 Task: Create a rule from the Agile list, Priority changed -> Complete task in the project AgileHorizon if Priority Cleared then Complete Task
Action: Mouse moved to (70, 438)
Screenshot: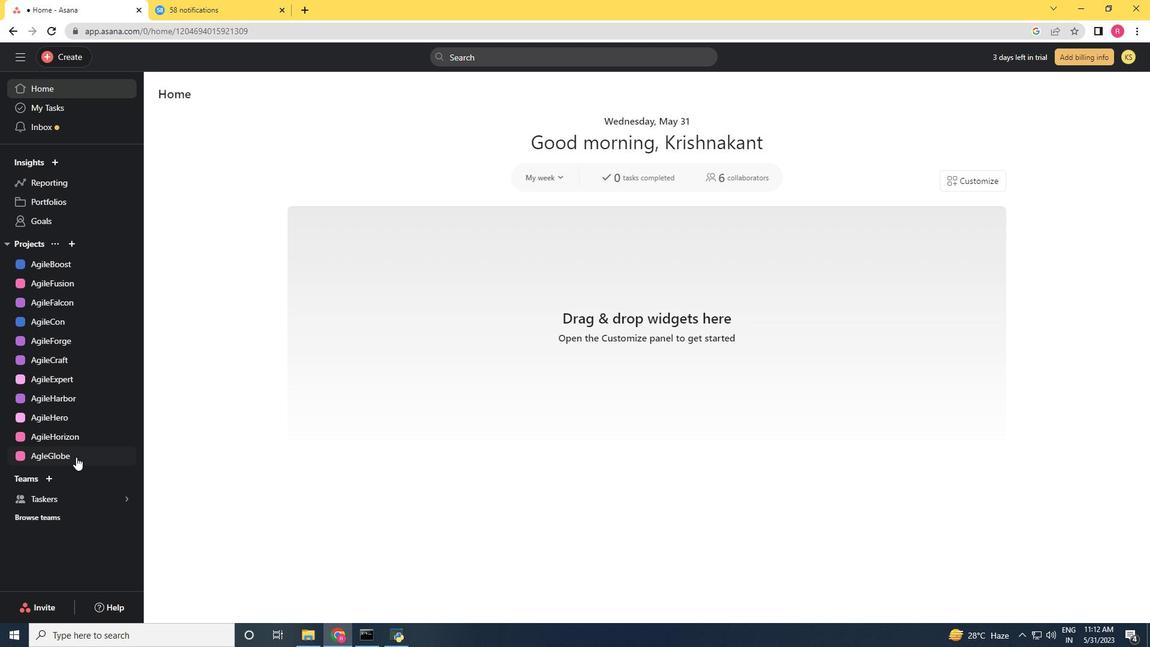 
Action: Mouse pressed left at (70, 438)
Screenshot: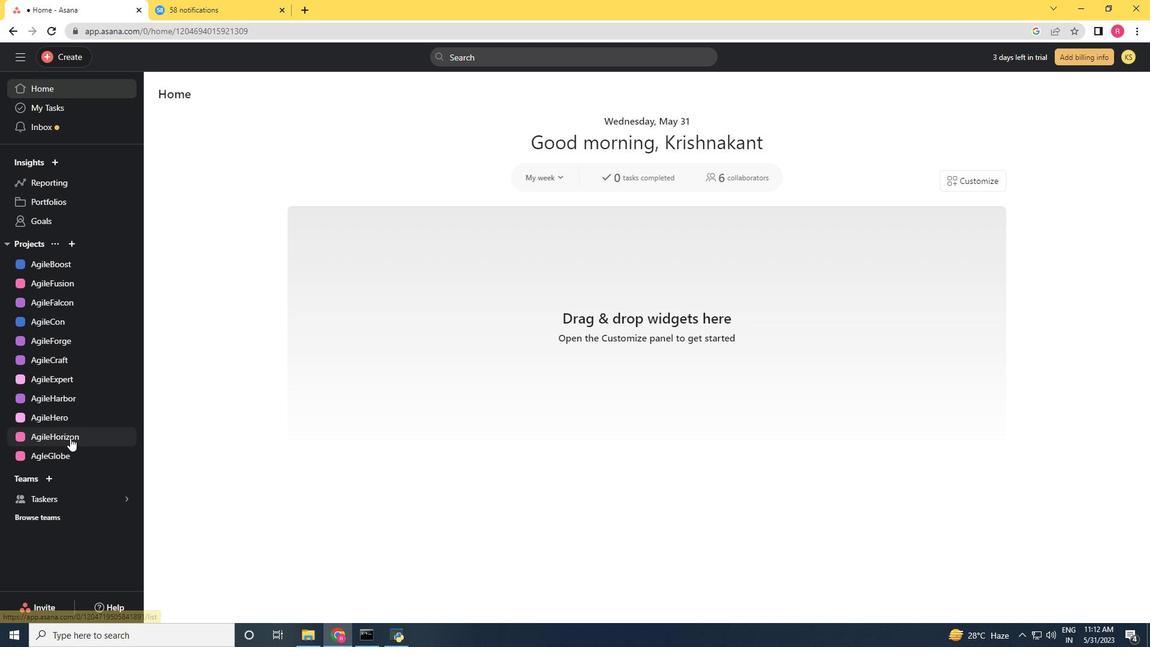 
Action: Mouse moved to (1103, 101)
Screenshot: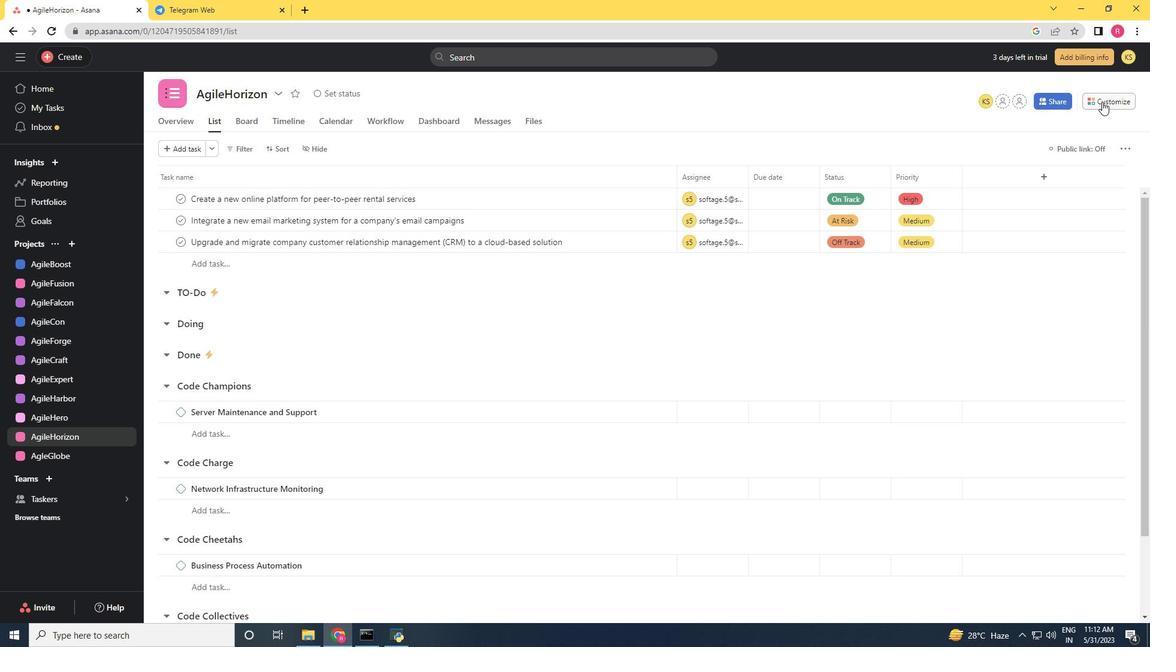 
Action: Mouse pressed left at (1103, 101)
Screenshot: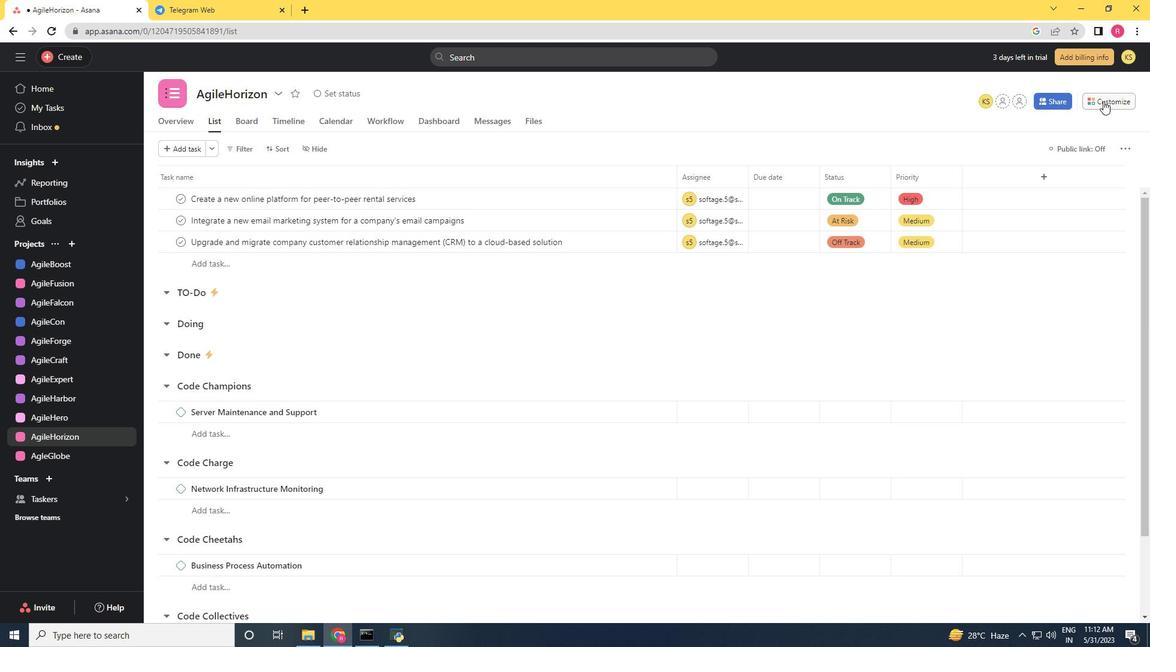 
Action: Mouse moved to (907, 263)
Screenshot: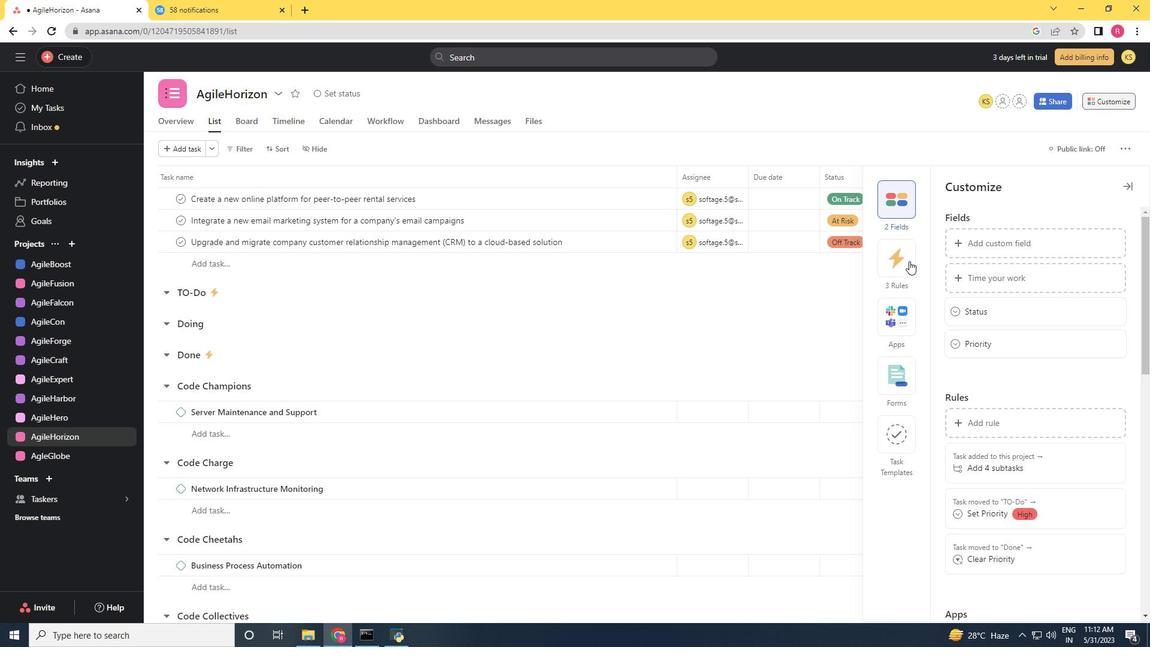 
Action: Mouse pressed left at (907, 263)
Screenshot: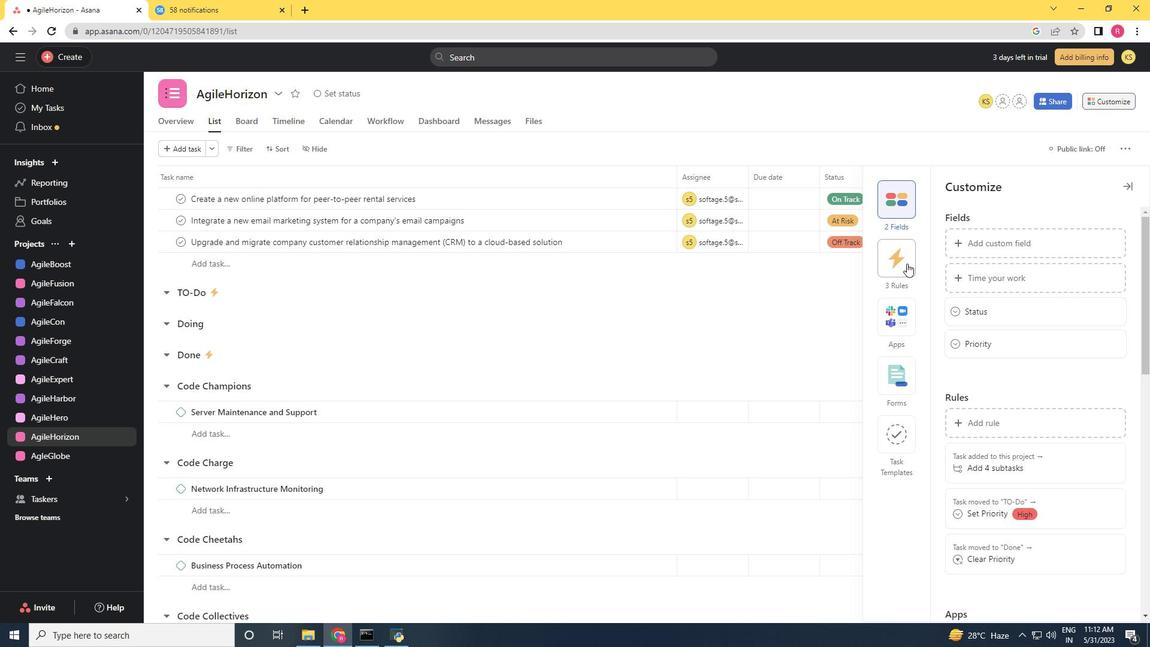 
Action: Mouse moved to (984, 247)
Screenshot: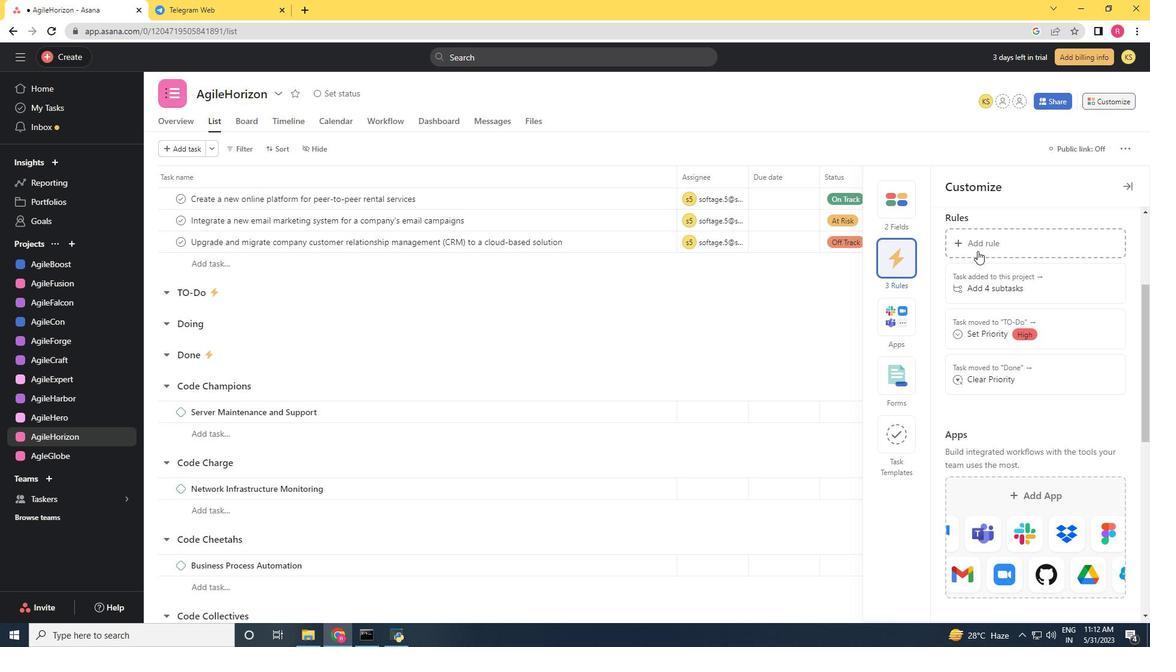 
Action: Mouse pressed left at (984, 247)
Screenshot: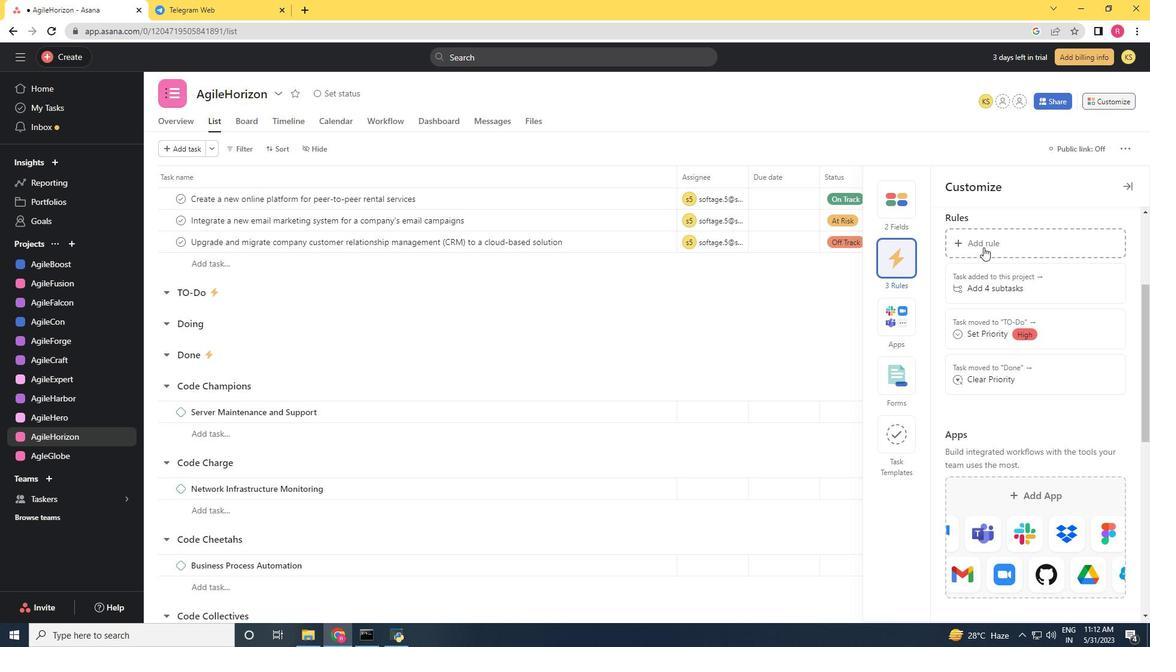 
Action: Mouse moved to (239, 184)
Screenshot: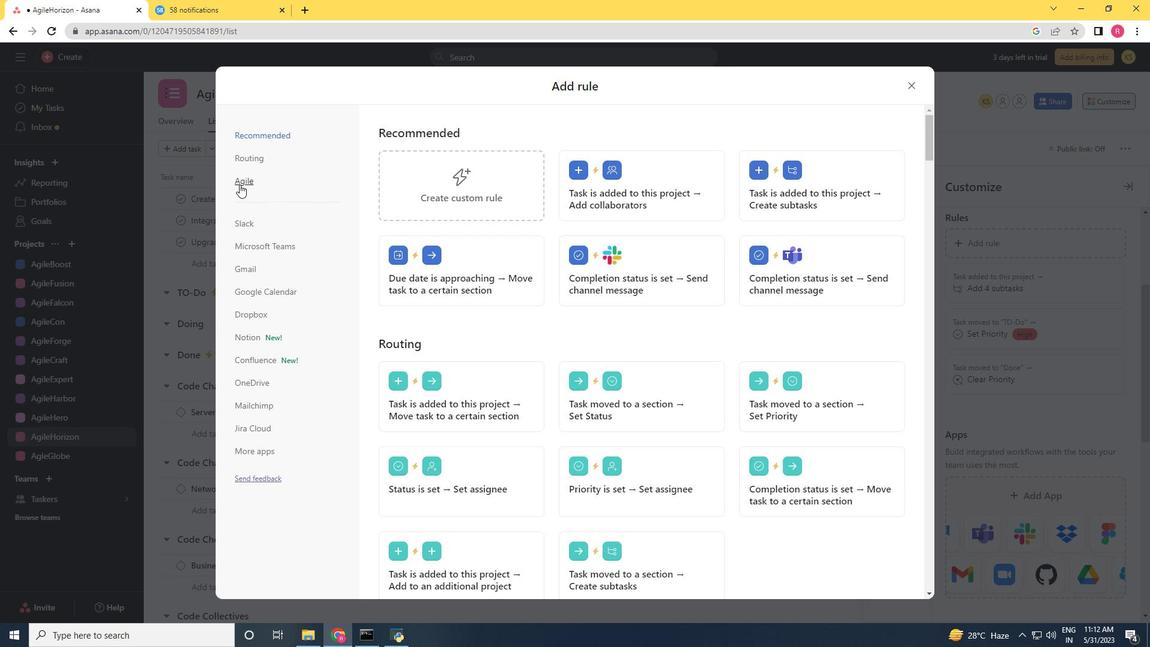 
Action: Mouse pressed left at (239, 184)
Screenshot: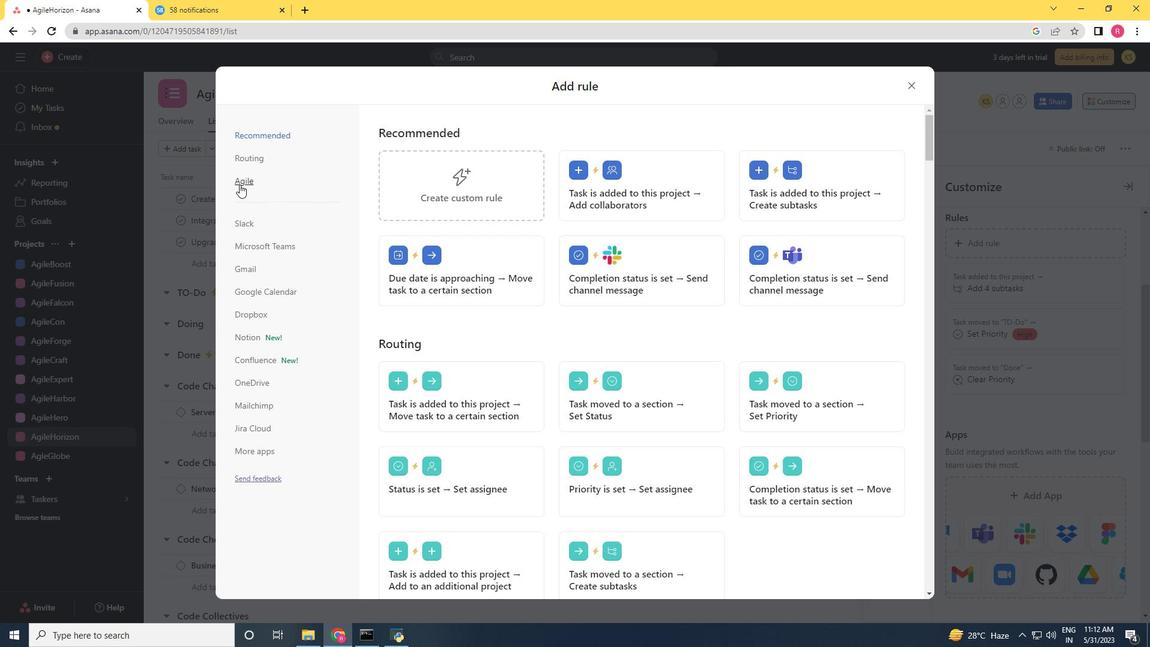 
Action: Mouse moved to (692, 194)
Screenshot: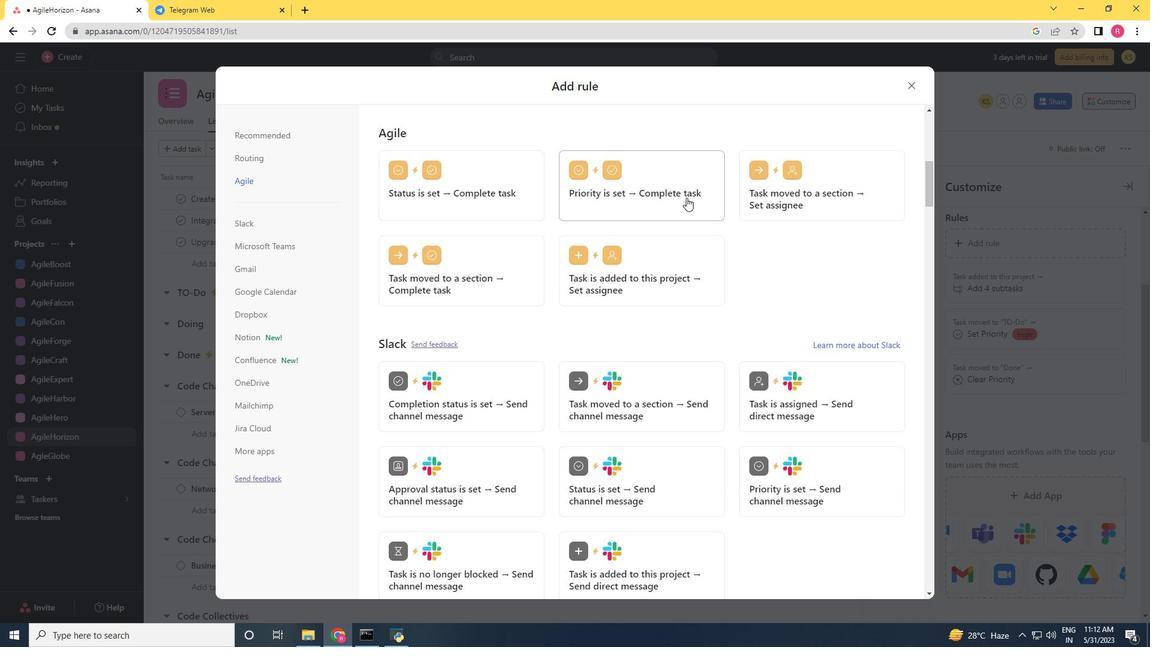 
Action: Mouse pressed left at (692, 194)
Screenshot: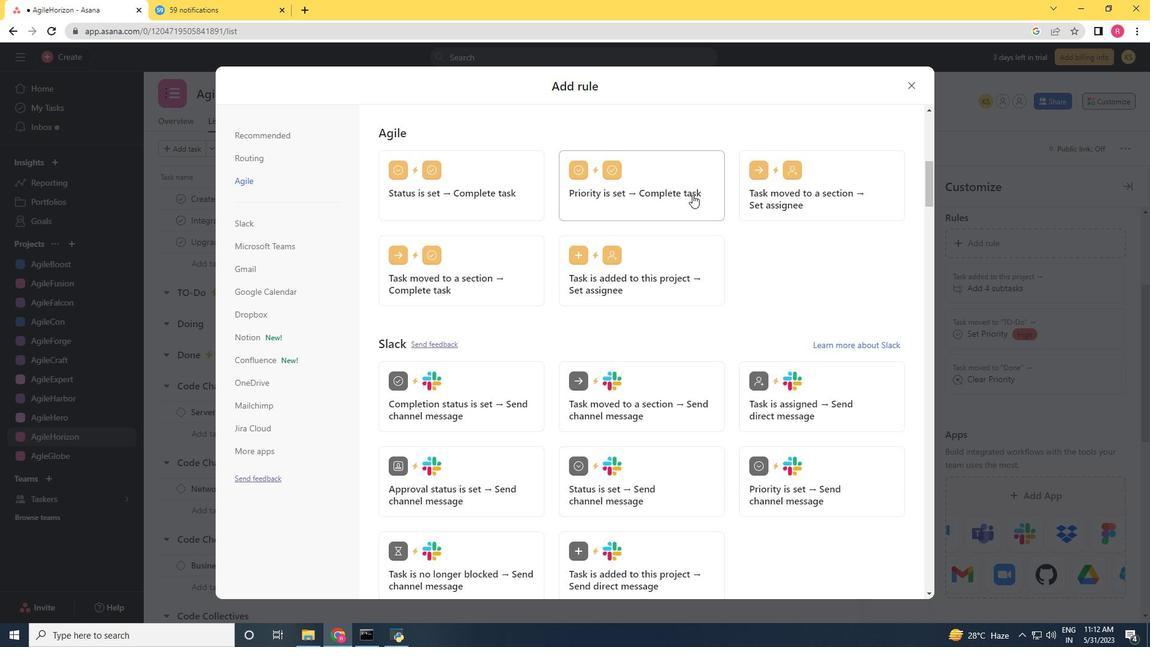 
Action: Mouse moved to (814, 209)
Screenshot: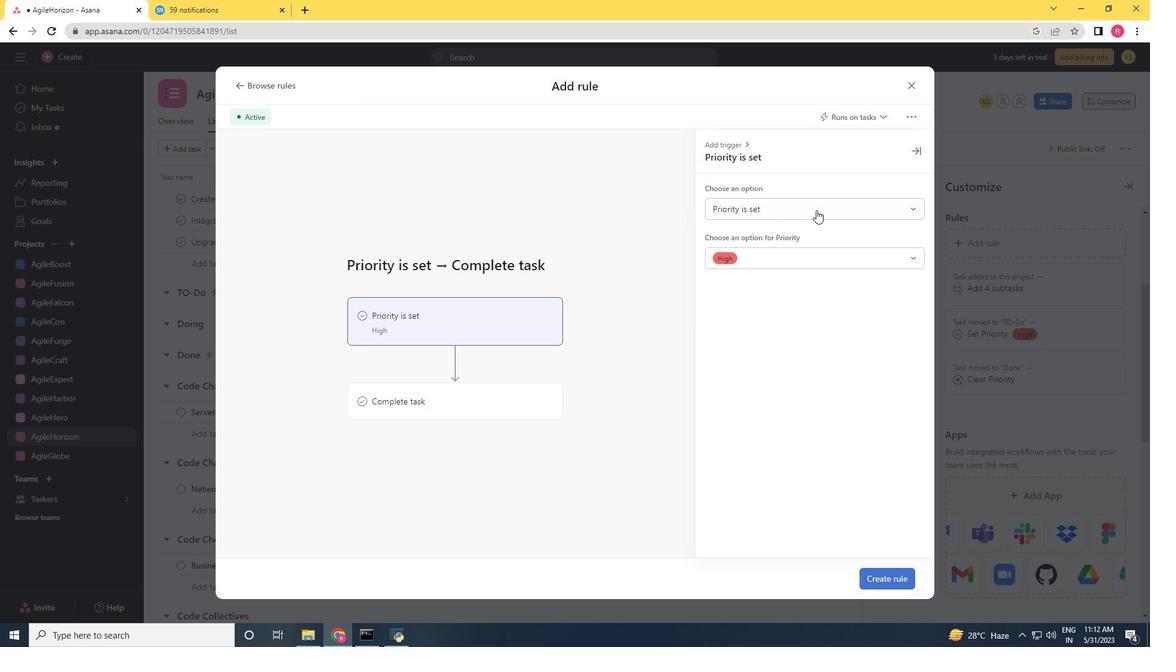 
Action: Mouse pressed left at (814, 209)
Screenshot: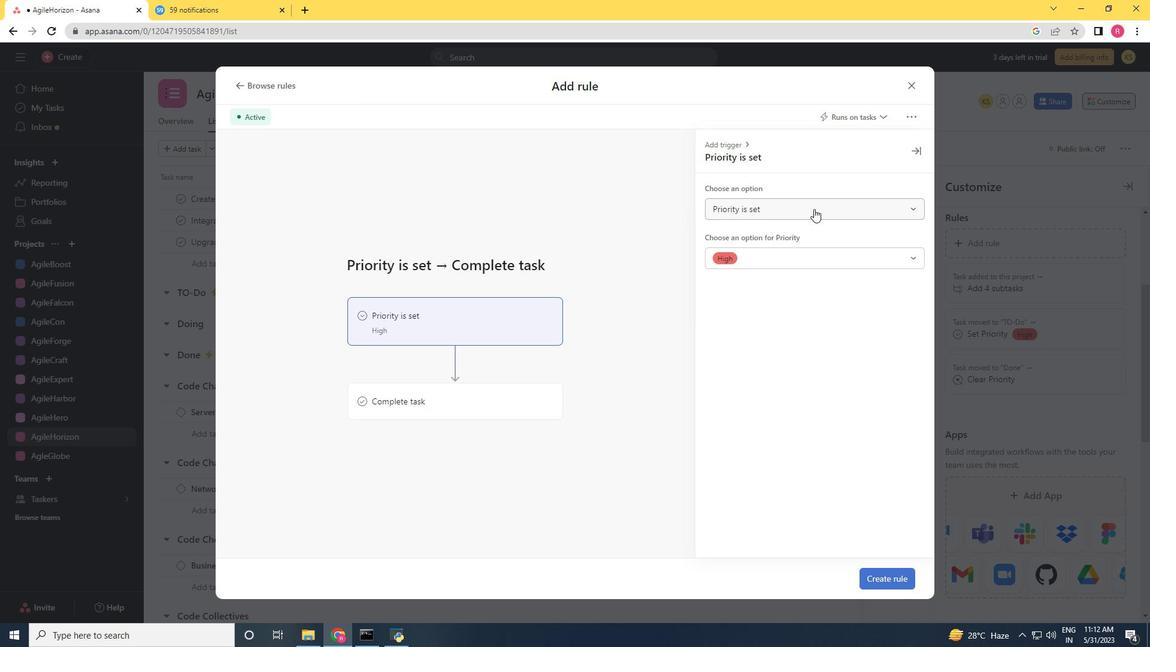 
Action: Mouse moved to (767, 251)
Screenshot: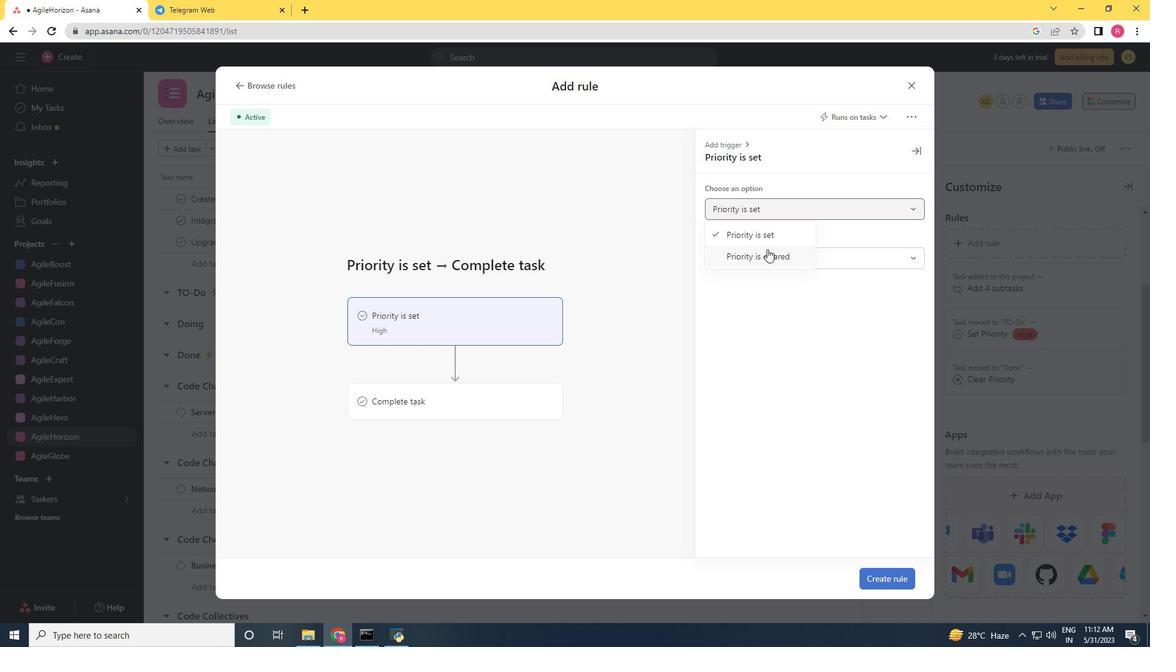 
Action: Mouse pressed left at (767, 251)
Screenshot: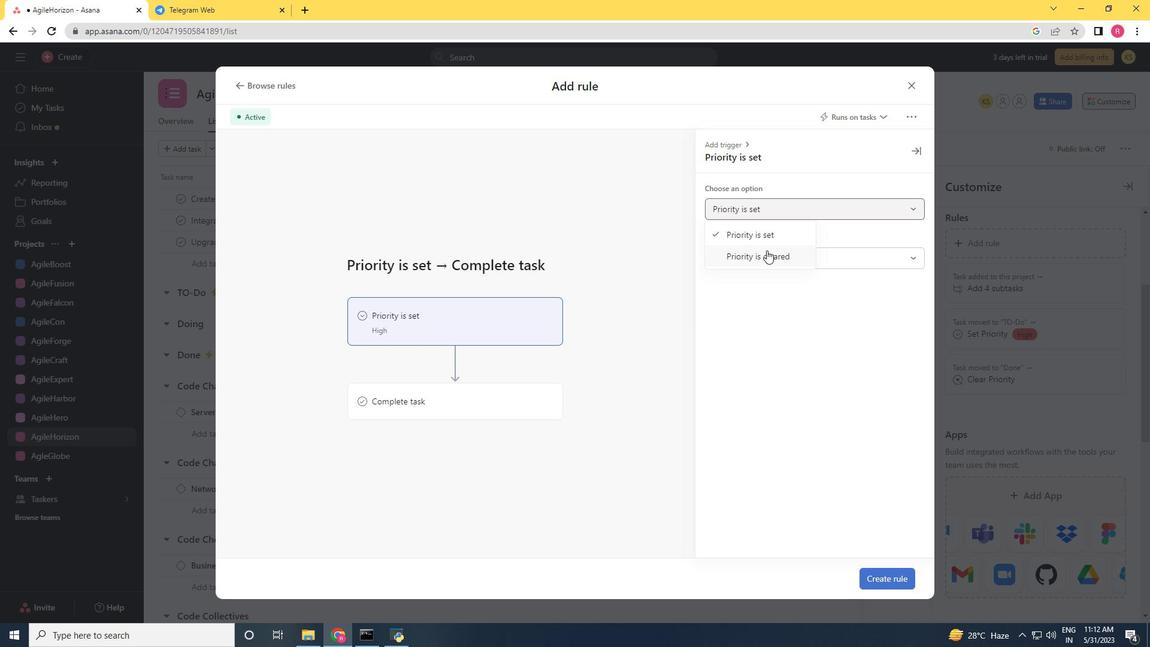 
Action: Mouse moved to (465, 388)
Screenshot: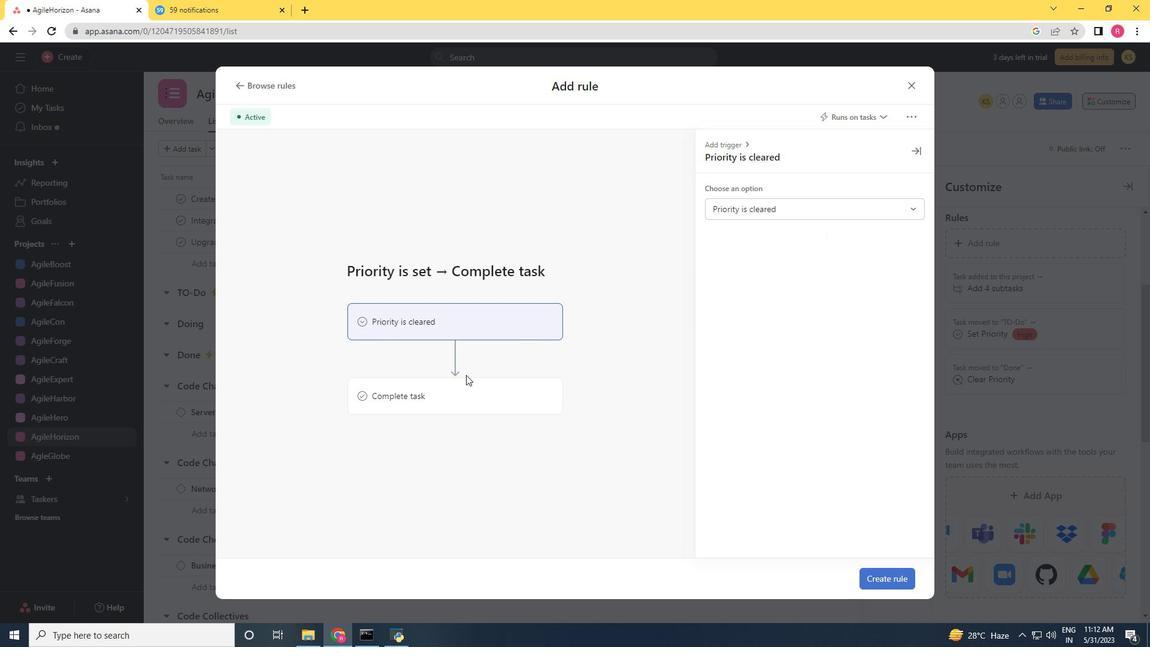 
Action: Mouse pressed left at (465, 388)
Screenshot: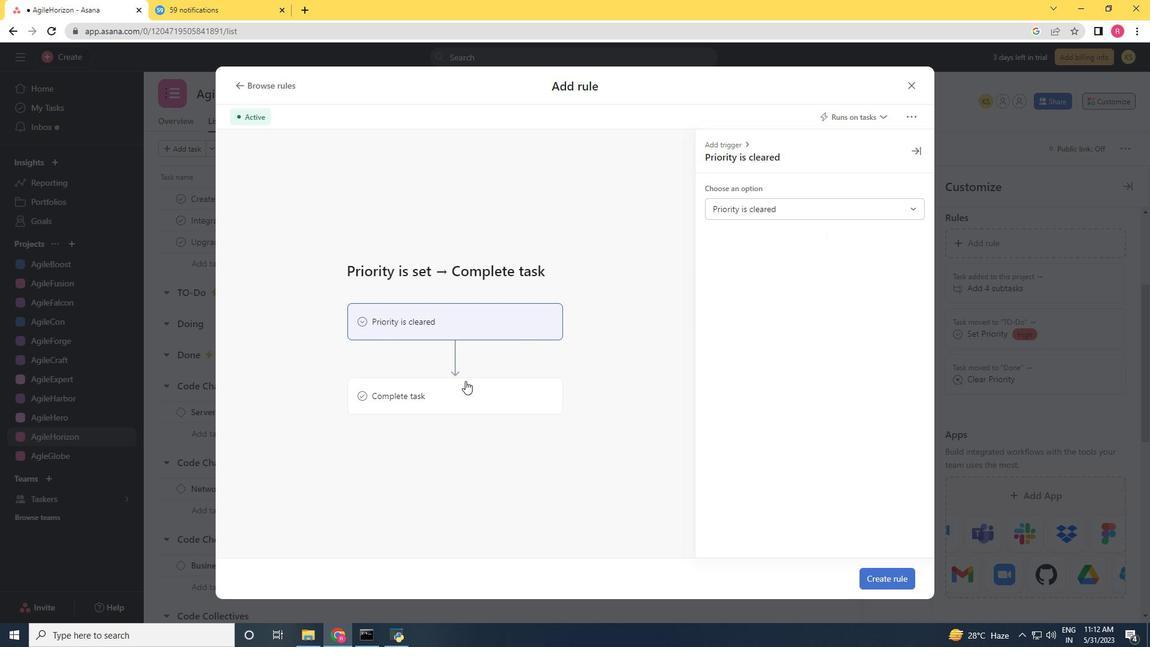
Action: Mouse moved to (798, 200)
Screenshot: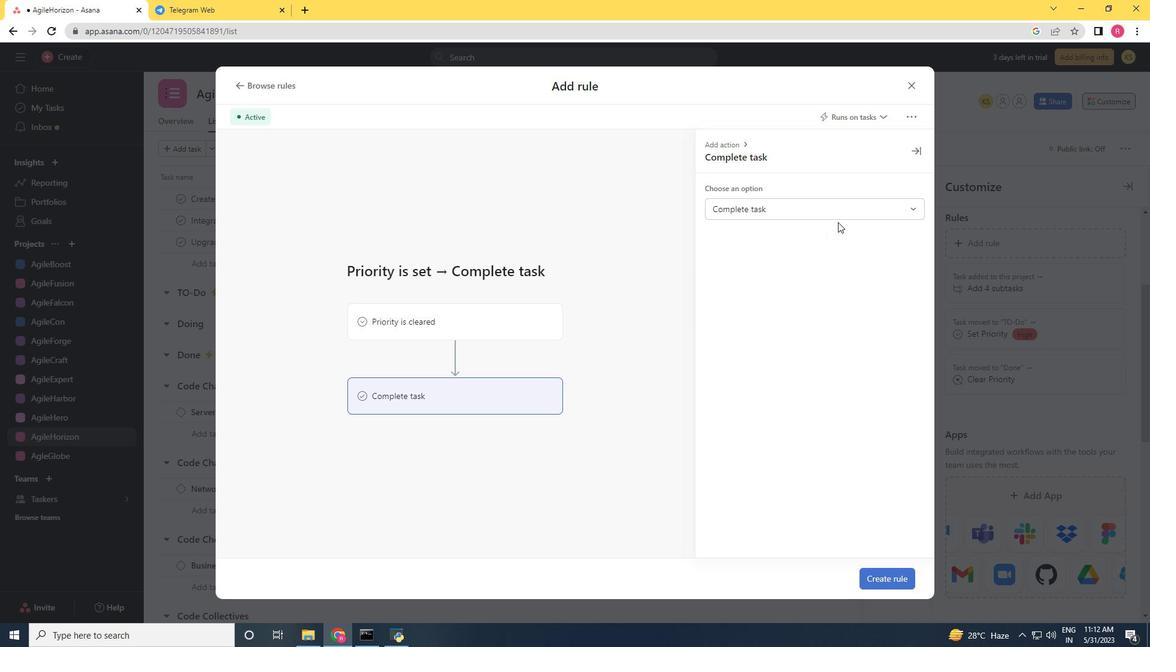 
Action: Mouse pressed left at (798, 200)
Screenshot: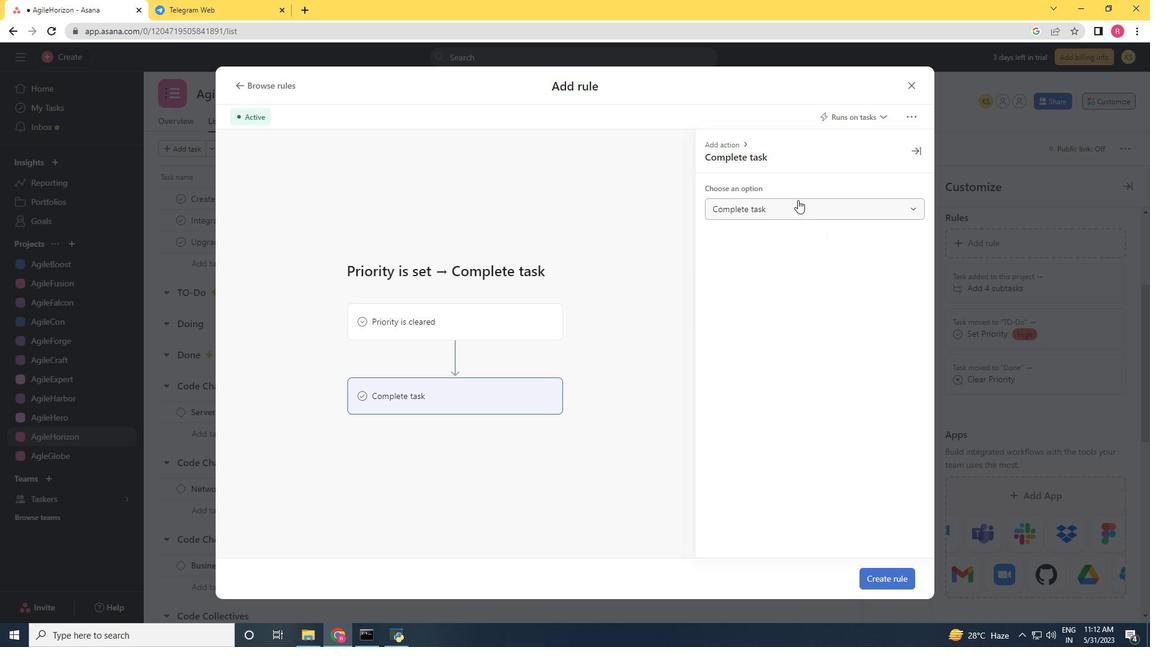 
Action: Mouse moved to (776, 228)
Screenshot: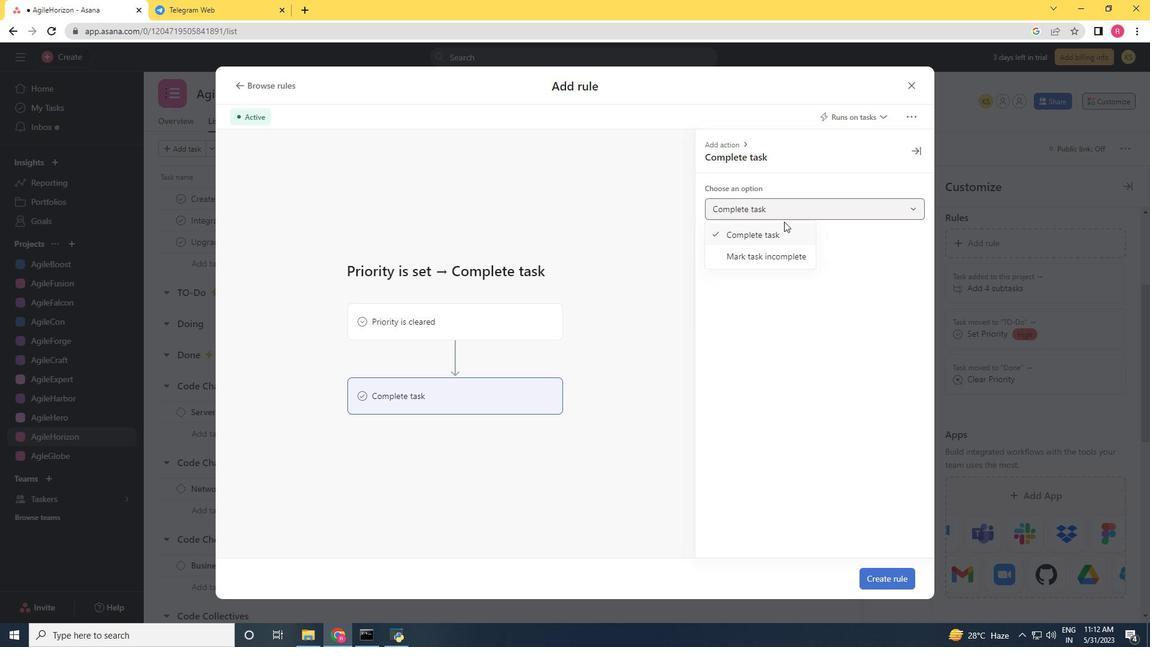 
Action: Mouse pressed left at (776, 228)
Screenshot: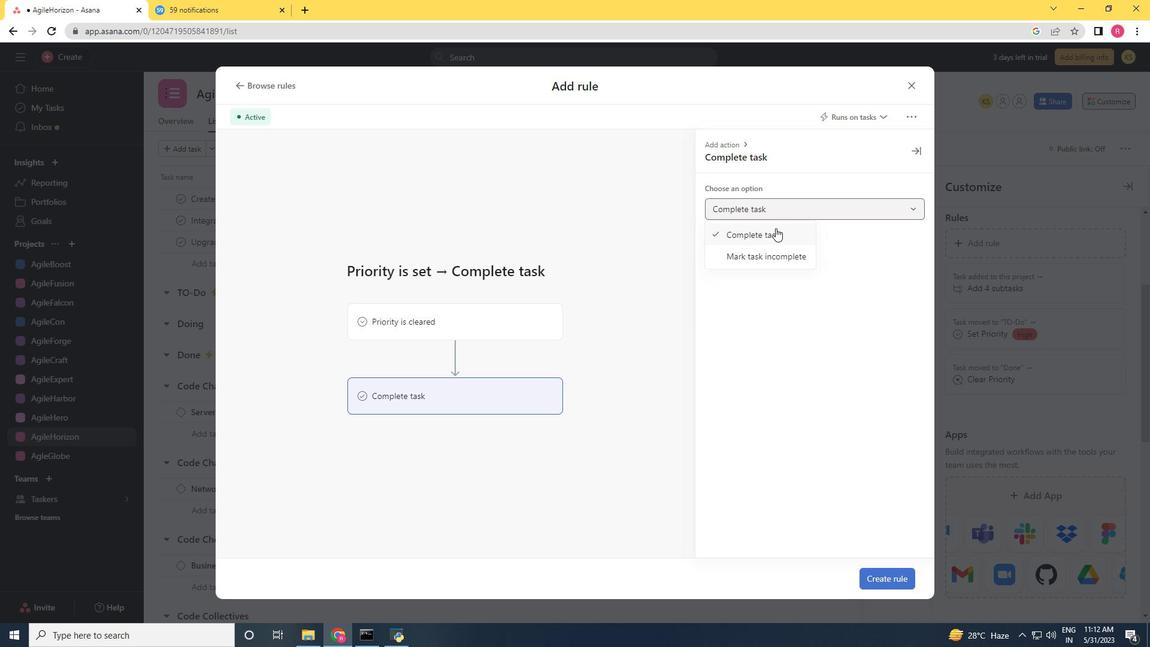 
Action: Mouse moved to (885, 577)
Screenshot: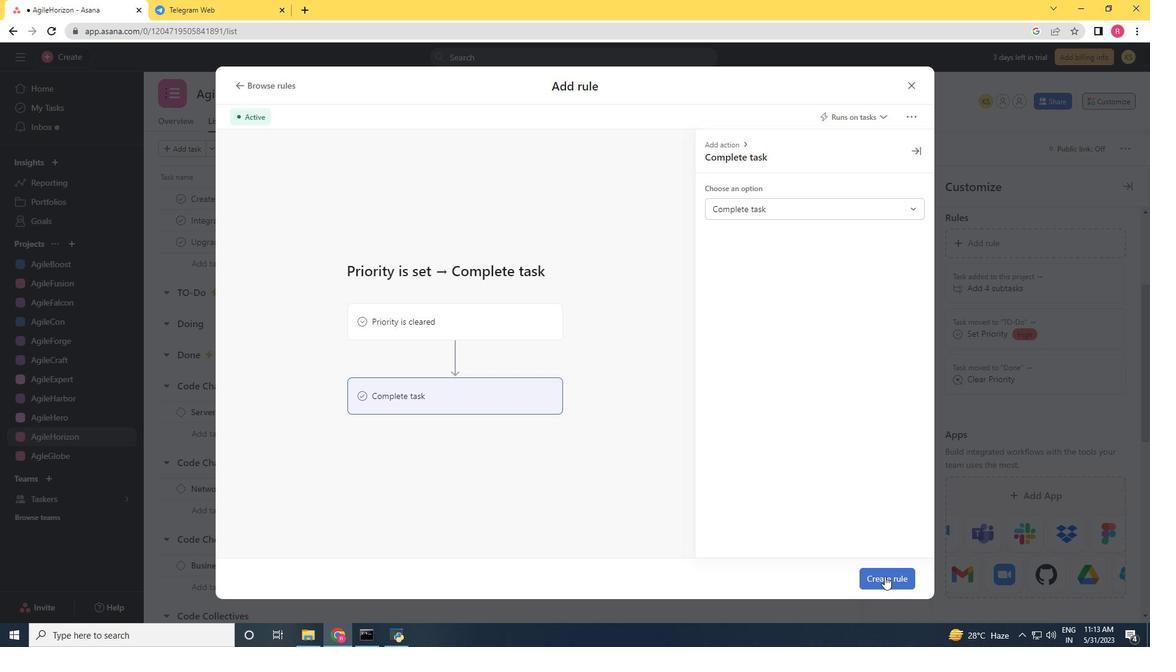 
Action: Mouse pressed left at (885, 577)
Screenshot: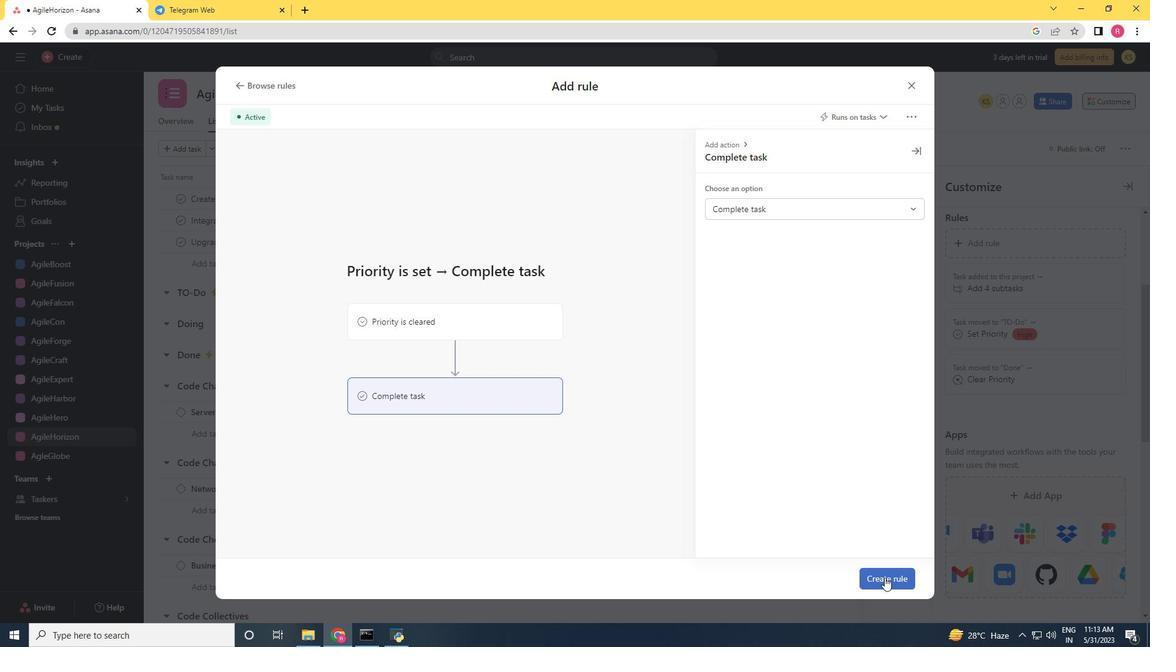 
